 Task: Open Card Card0000000225 in Board Board0000000057 in Workspace WS0000000019 in Trello. Add Member Ayush98111@gmail.com to Card Card0000000225 in Board Board0000000057 in Workspace WS0000000019 in Trello. Add Purple Label titled Label0000000225 to Card Card0000000225 in Board Board0000000057 in Workspace WS0000000019 in Trello. Add Checklist CL0000000225 to Card Card0000000225 in Board Board0000000057 in Workspace WS0000000019 in Trello. Add Dates with Start Date as Aug 01 2023 and Due Date as Aug 31 2023 to Card Card0000000225 in Board Board0000000057 in Workspace WS0000000019 in Trello
Action: Mouse moved to (462, 46)
Screenshot: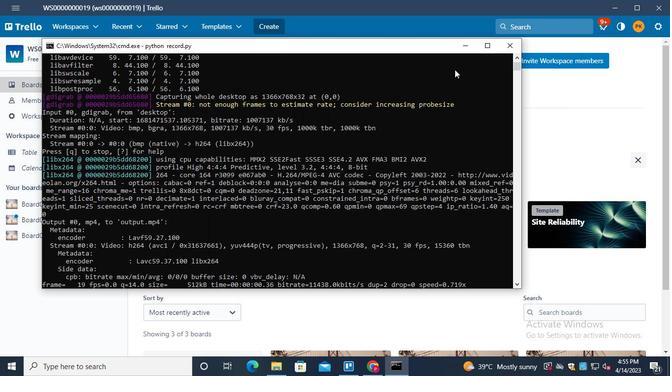
Action: Mouse pressed left at (462, 46)
Screenshot: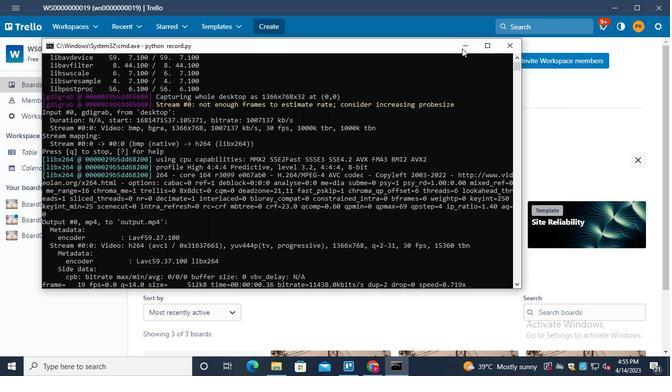
Action: Mouse moved to (58, 237)
Screenshot: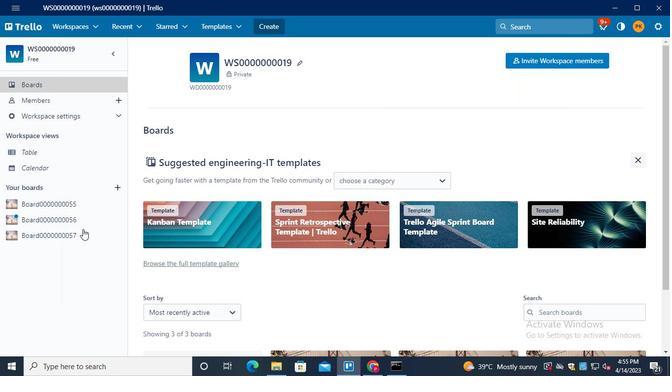 
Action: Mouse pressed left at (58, 237)
Screenshot: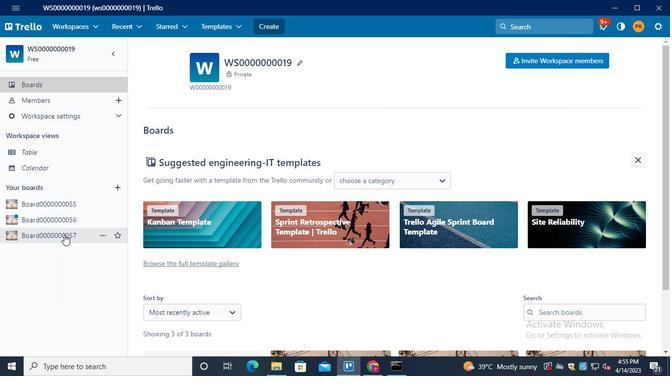 
Action: Mouse moved to (201, 115)
Screenshot: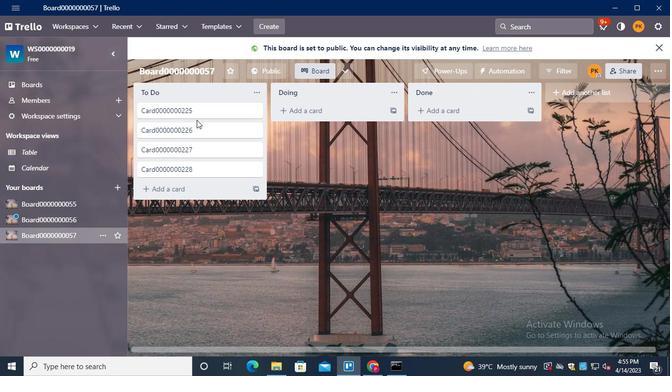 
Action: Mouse pressed left at (201, 115)
Screenshot: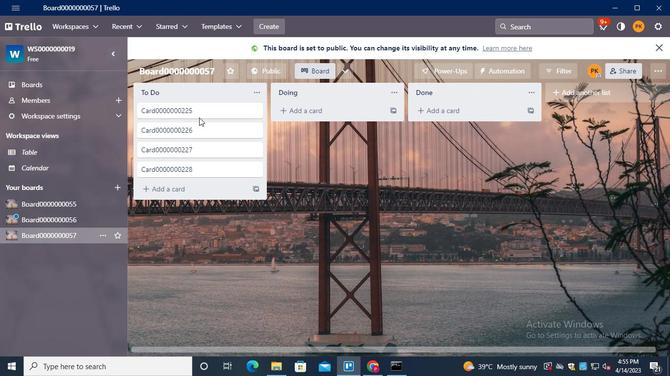 
Action: Mouse moved to (472, 91)
Screenshot: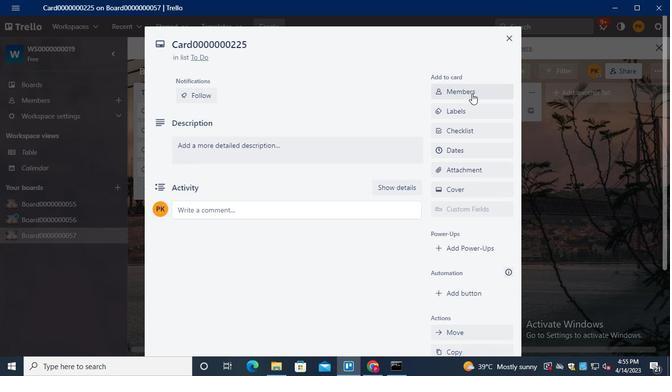 
Action: Mouse pressed left at (472, 91)
Screenshot: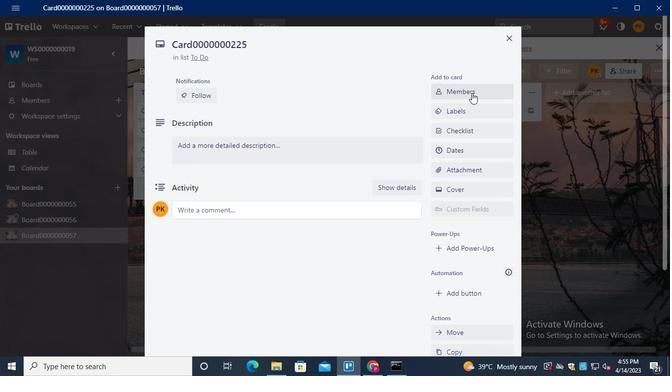 
Action: Keyboard Key.shift
Screenshot: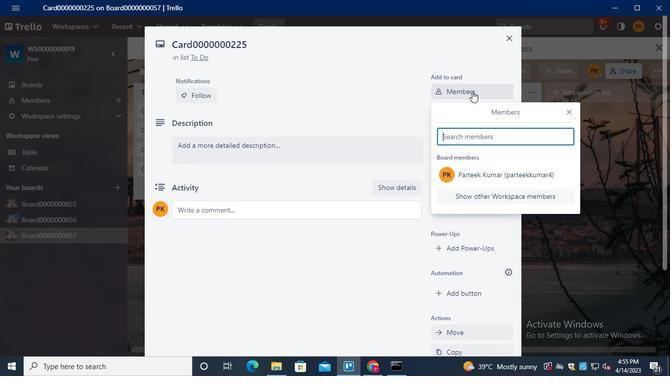 
Action: Keyboard A
Screenshot: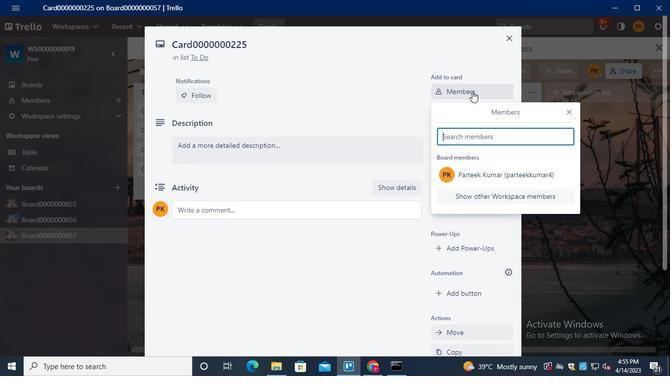 
Action: Keyboard y
Screenshot: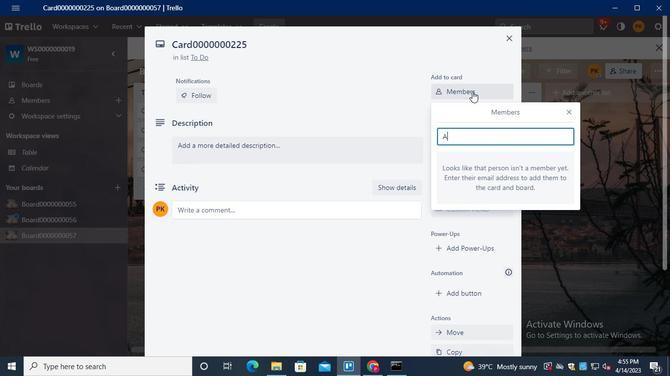 
Action: Keyboard u
Screenshot: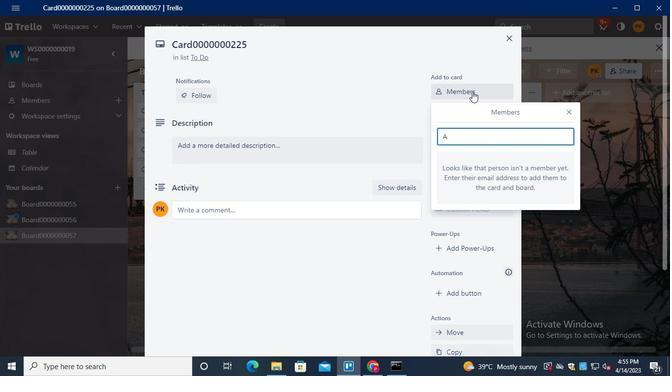 
Action: Keyboard s
Screenshot: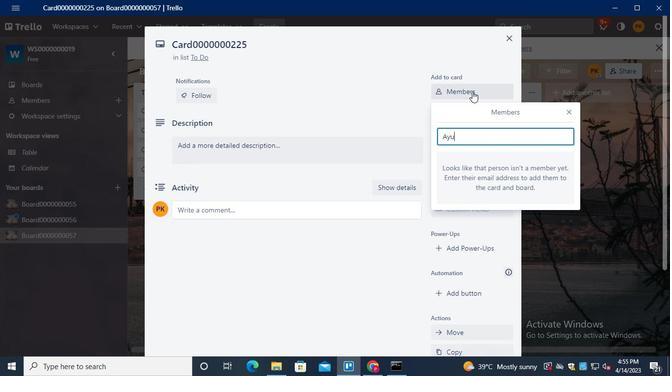 
Action: Keyboard h
Screenshot: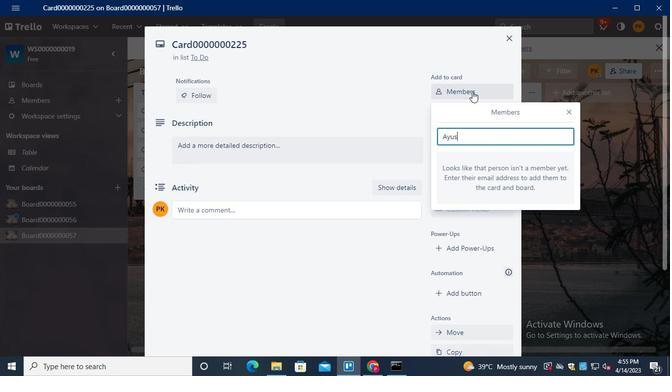 
Action: Keyboard <105>
Screenshot: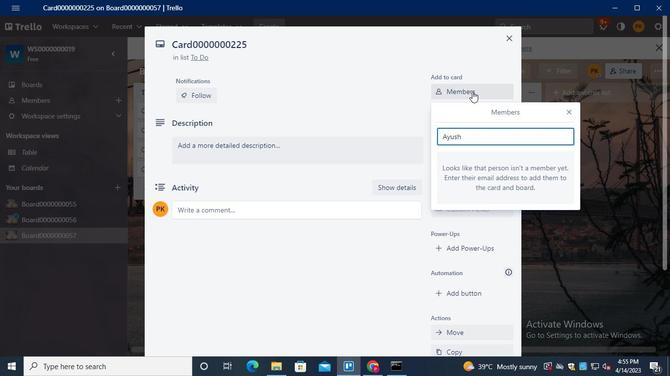
Action: Keyboard <104>
Screenshot: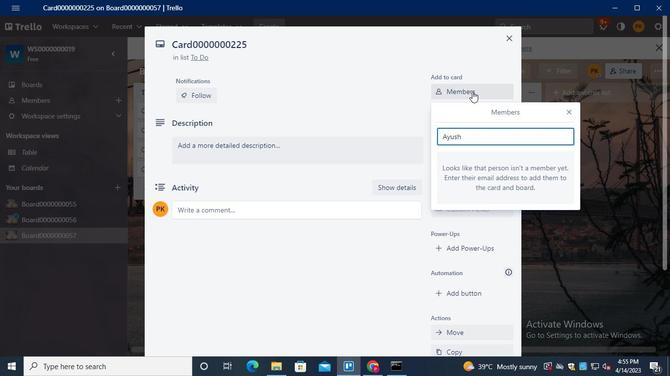 
Action: Keyboard <97>
Screenshot: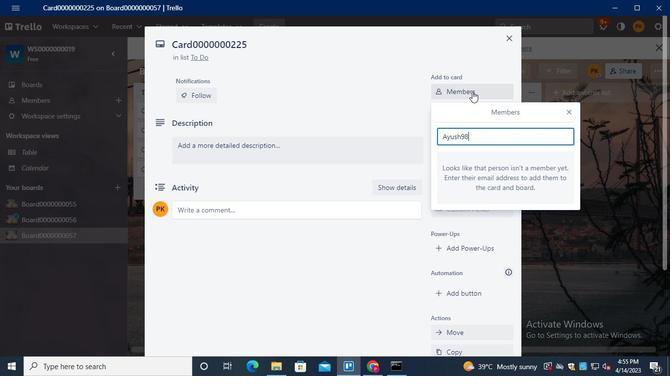 
Action: Keyboard <97>
Screenshot: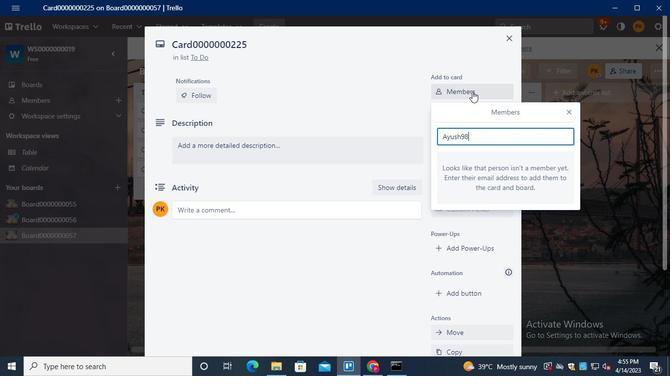 
Action: Keyboard <97>
Screenshot: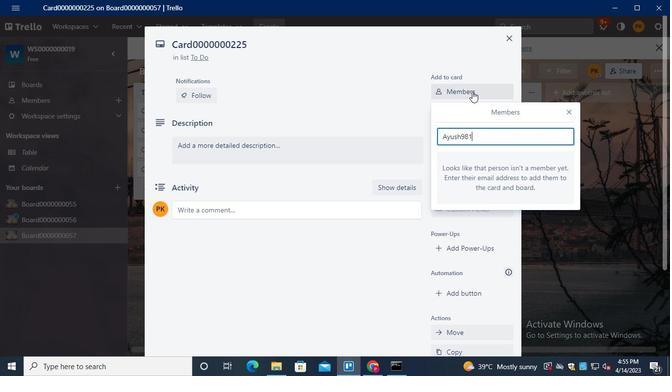 
Action: Keyboard Key.shift
Screenshot: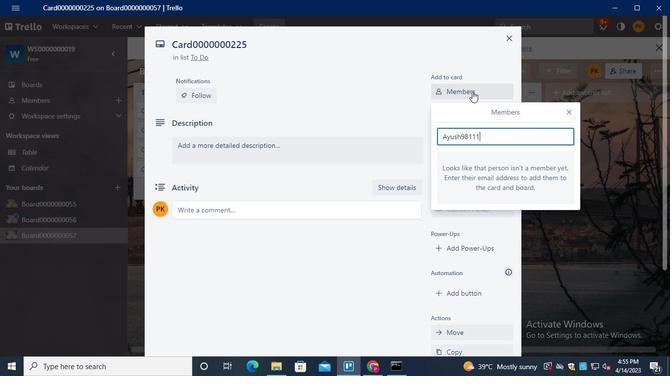 
Action: Keyboard @
Screenshot: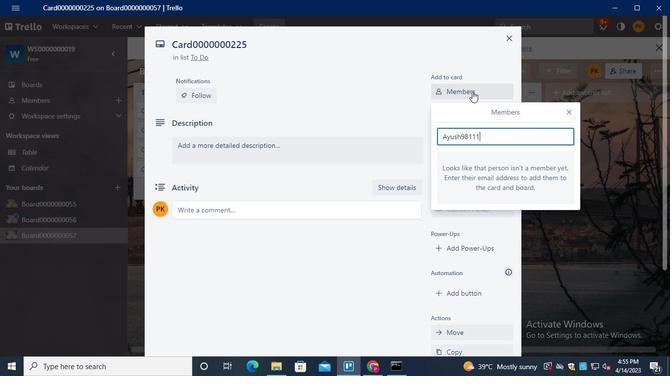 
Action: Keyboard g
Screenshot: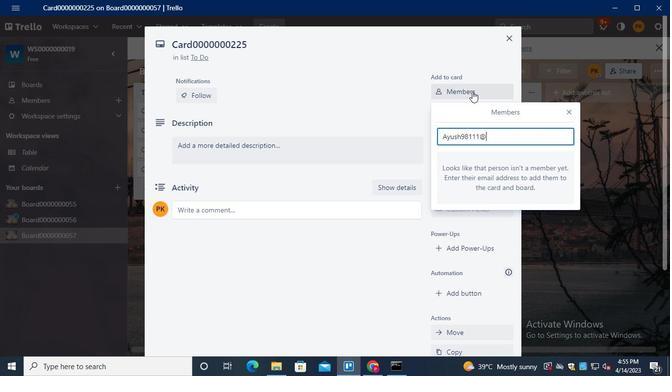 
Action: Keyboard m
Screenshot: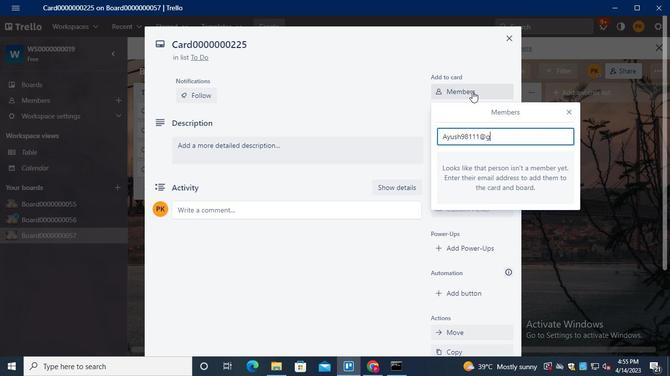 
Action: Keyboard a
Screenshot: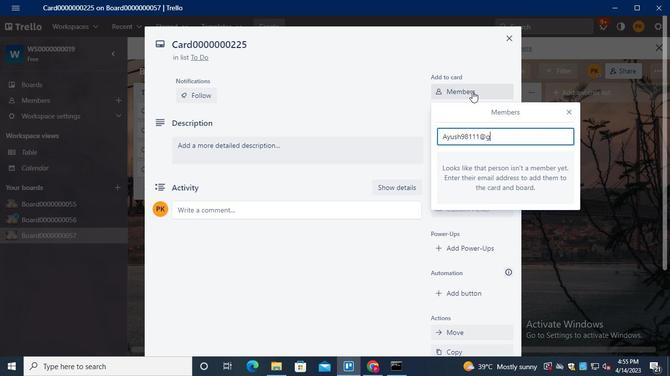 
Action: Keyboard i
Screenshot: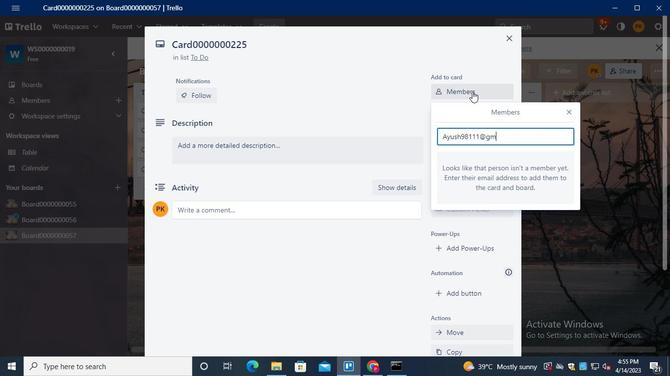 
Action: Keyboard l
Screenshot: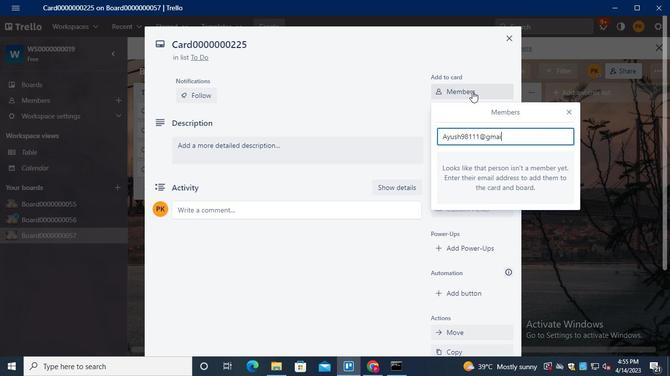 
Action: Keyboard .
Screenshot: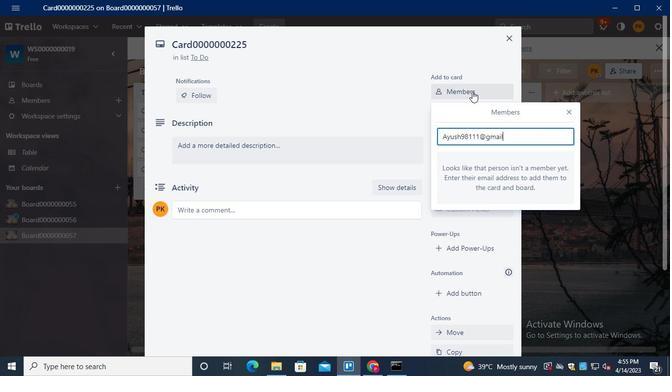 
Action: Keyboard c
Screenshot: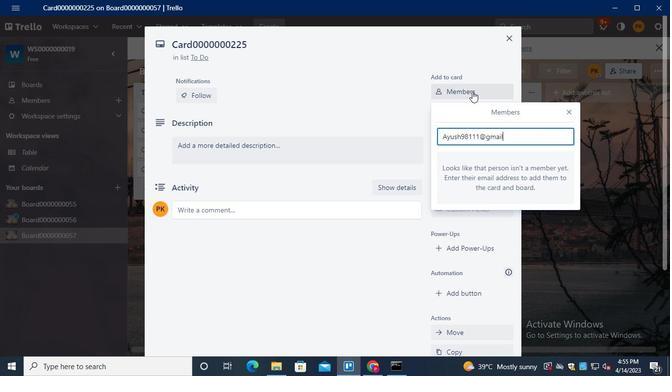 
Action: Keyboard o
Screenshot: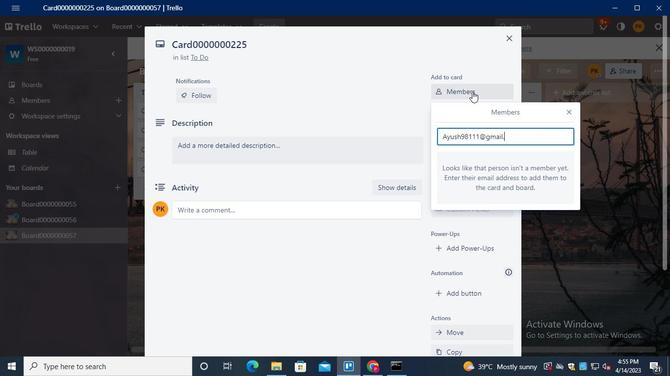 
Action: Keyboard m
Screenshot: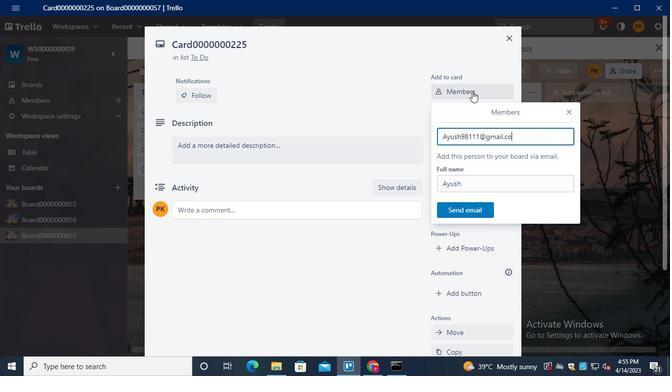 
Action: Mouse moved to (459, 210)
Screenshot: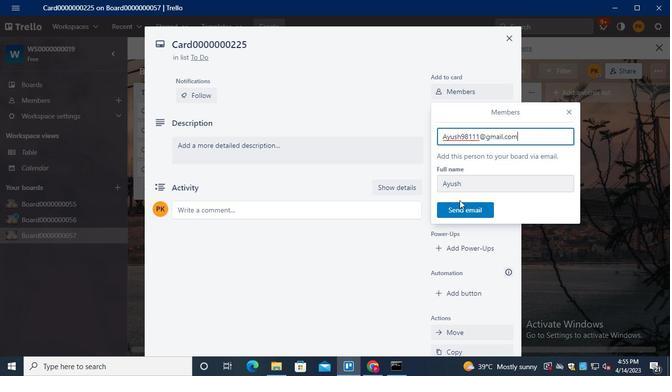 
Action: Mouse pressed left at (459, 210)
Screenshot: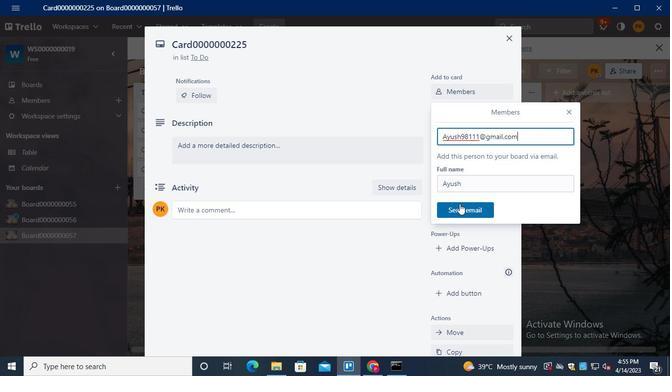 
Action: Mouse moved to (474, 114)
Screenshot: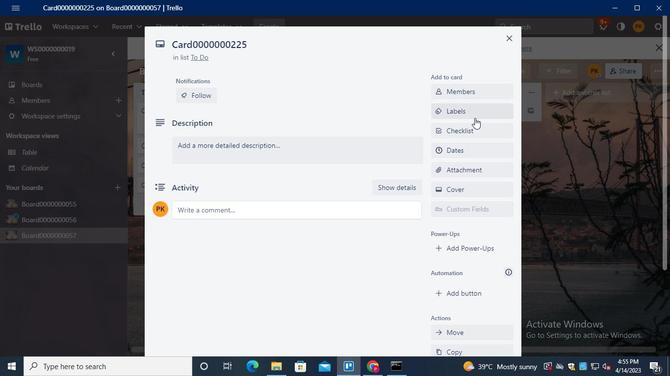 
Action: Mouse pressed left at (474, 114)
Screenshot: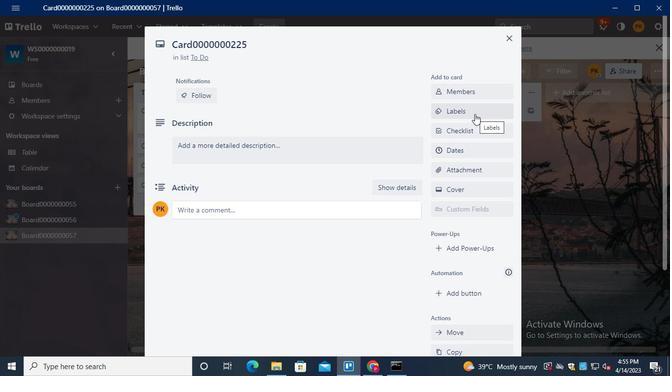 
Action: Mouse moved to (503, 216)
Screenshot: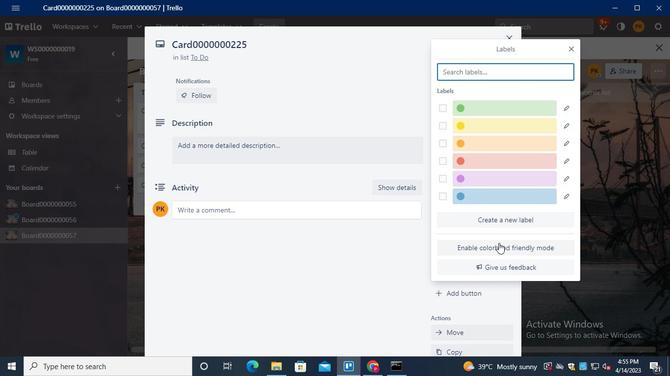 
Action: Mouse pressed left at (503, 216)
Screenshot: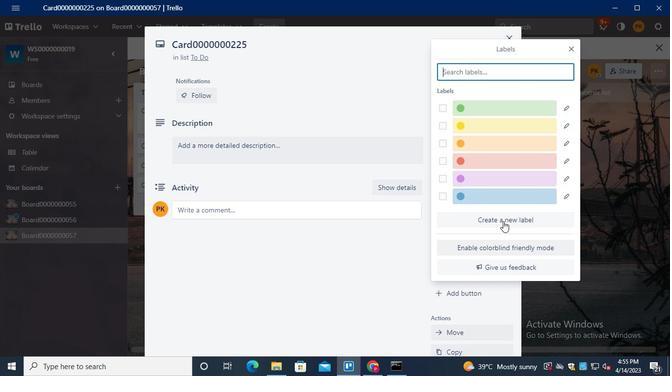 
Action: Mouse moved to (551, 188)
Screenshot: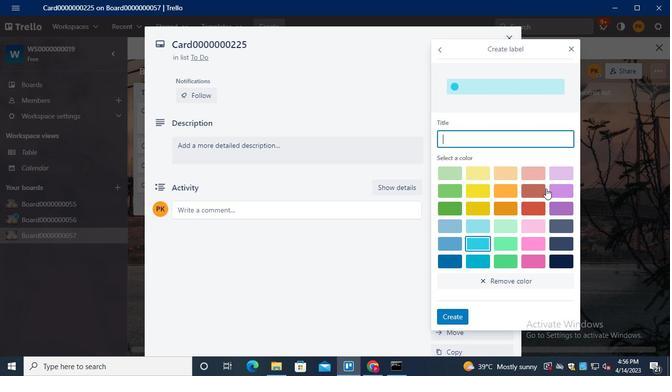 
Action: Mouse pressed left at (551, 188)
Screenshot: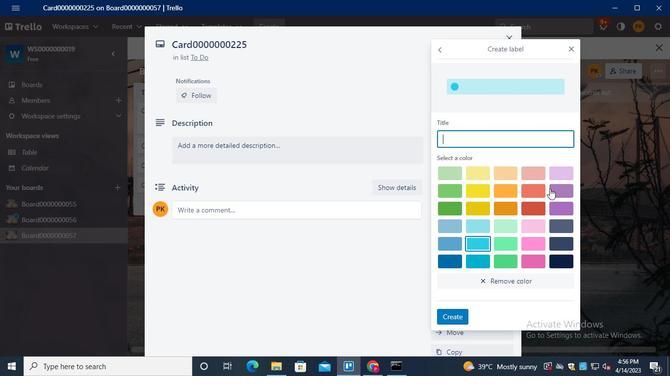 
Action: Mouse moved to (497, 139)
Screenshot: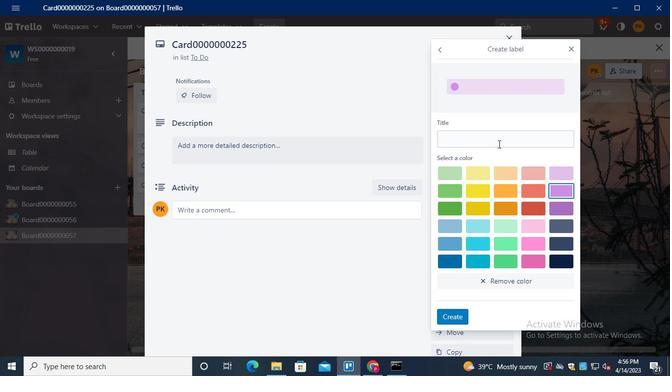 
Action: Mouse pressed left at (497, 139)
Screenshot: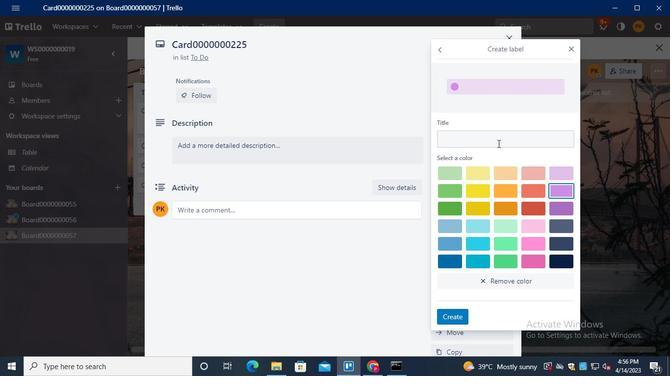 
Action: Keyboard Key.shift
Screenshot: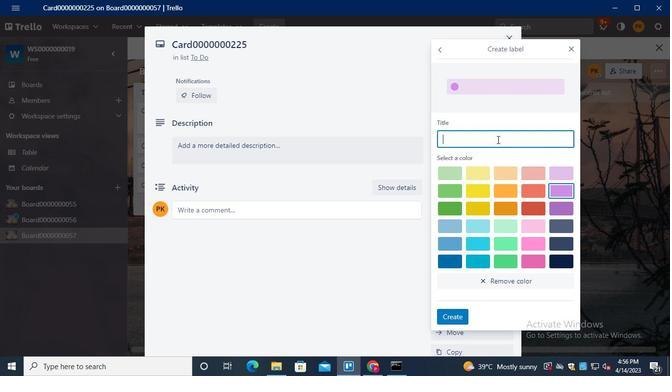 
Action: Keyboard L
Screenshot: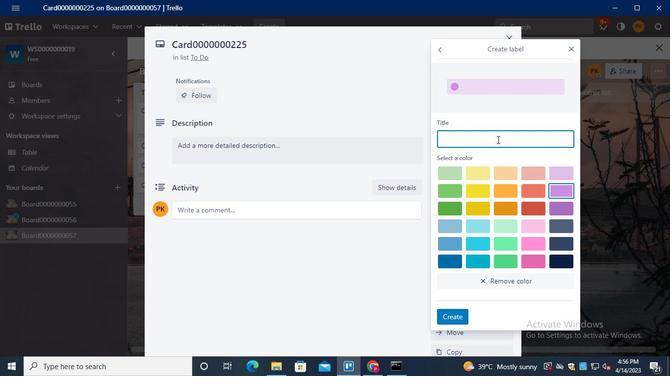 
Action: Keyboard a
Screenshot: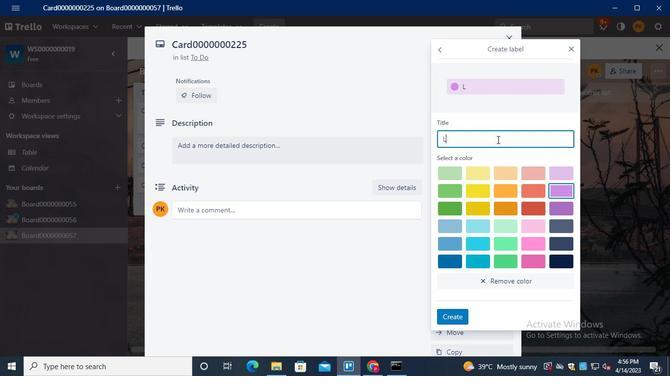 
Action: Keyboard b
Screenshot: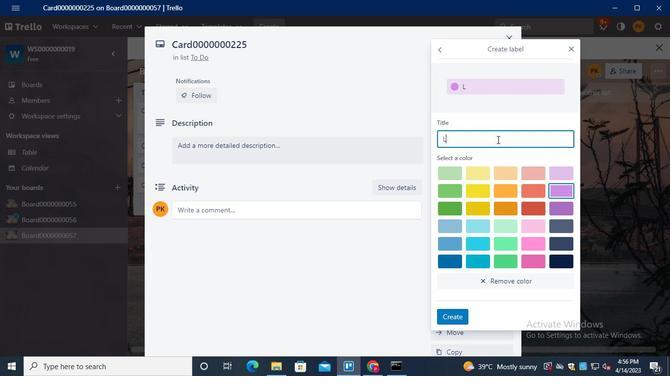 
Action: Keyboard e
Screenshot: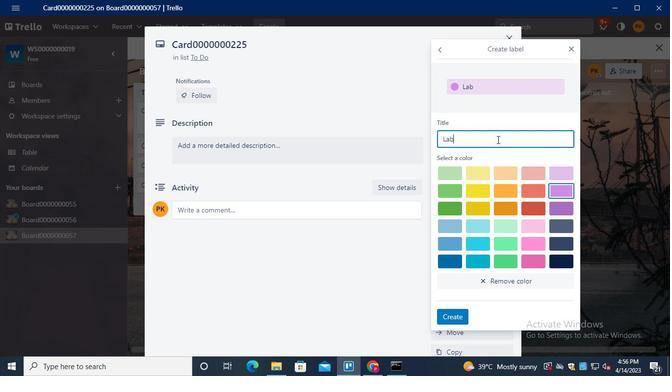 
Action: Keyboard l
Screenshot: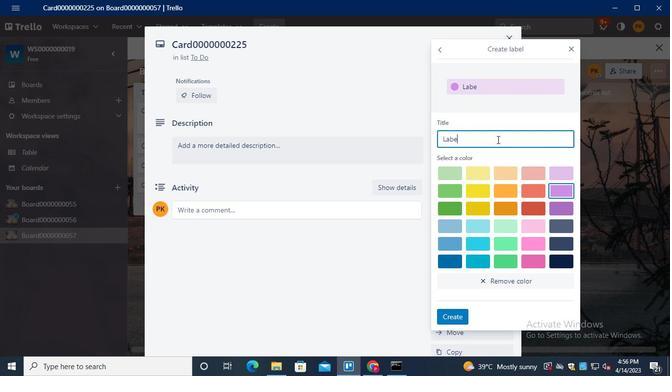 
Action: Keyboard <96>
Screenshot: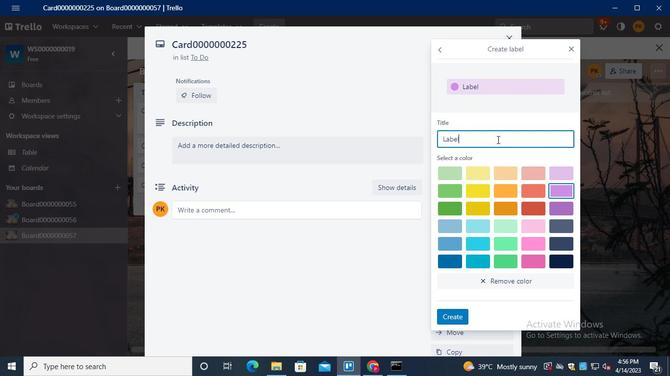
Action: Keyboard <96>
Screenshot: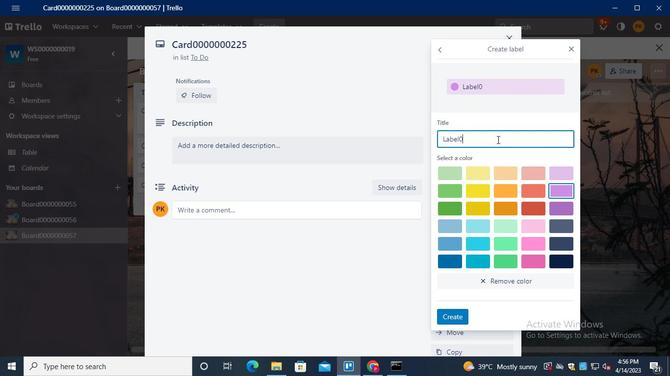 
Action: Keyboard <96>
Screenshot: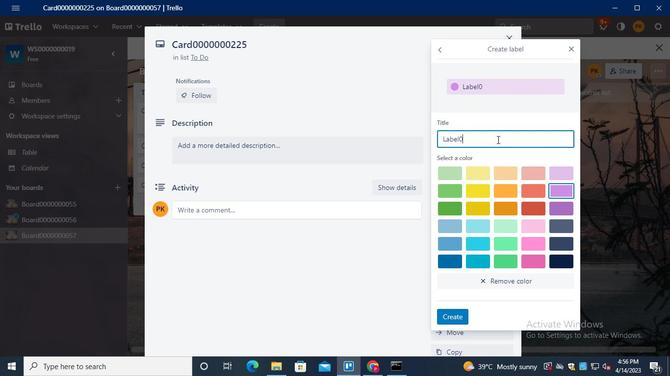 
Action: Keyboard <96>
Screenshot: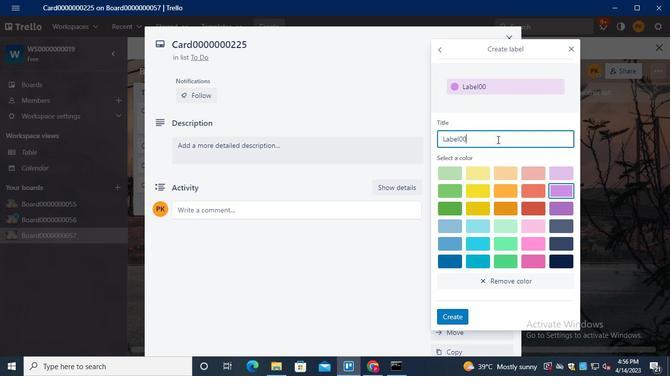
Action: Keyboard <96>
Screenshot: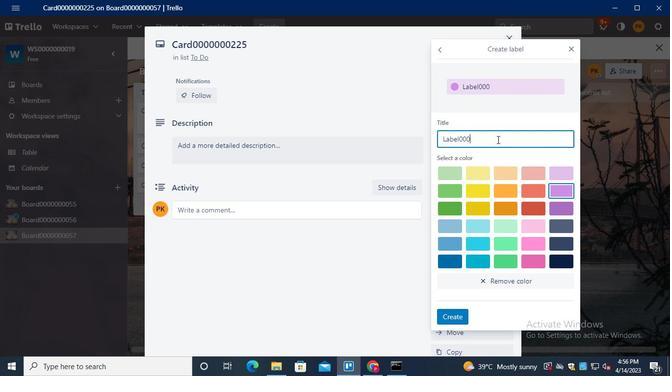 
Action: Keyboard <96>
Screenshot: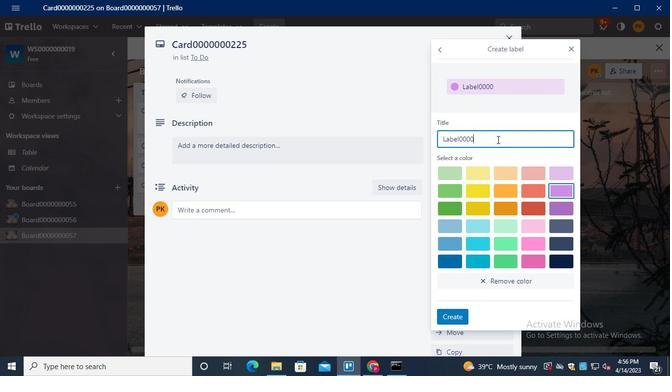 
Action: Keyboard <96>
Screenshot: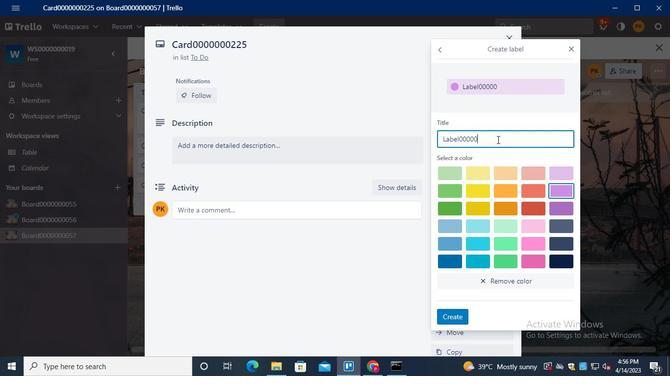 
Action: Keyboard <98>
Screenshot: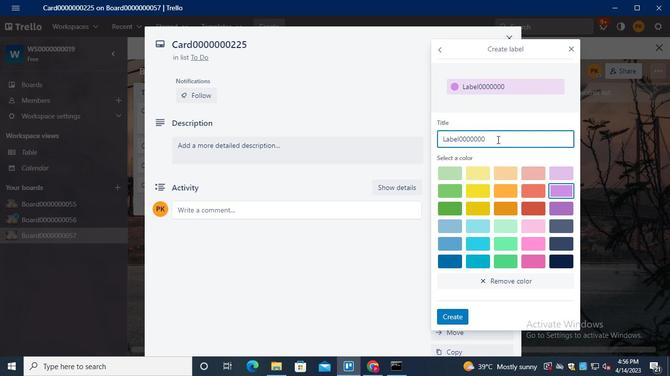 
Action: Keyboard <98>
Screenshot: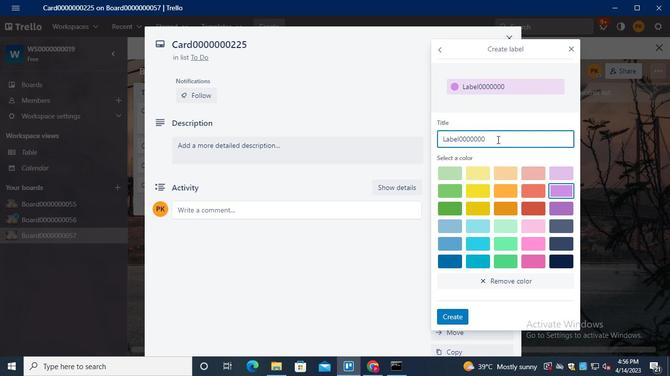 
Action: Keyboard <101>
Screenshot: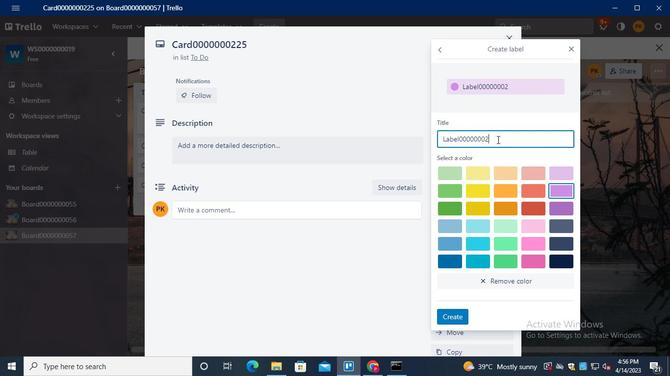 
Action: Mouse moved to (462, 317)
Screenshot: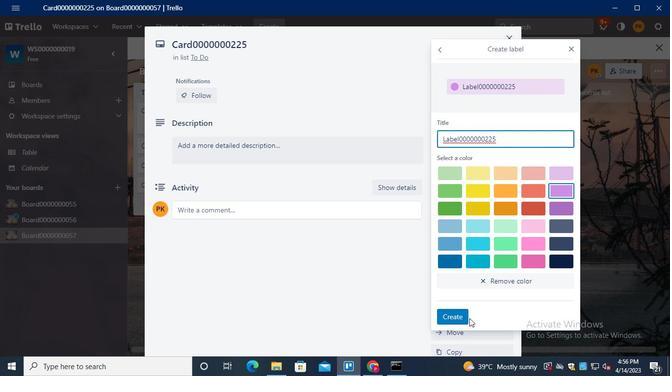 
Action: Mouse pressed left at (462, 317)
Screenshot: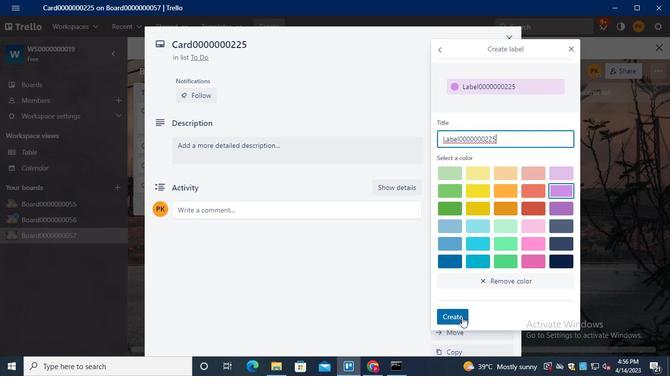 
Action: Mouse moved to (573, 50)
Screenshot: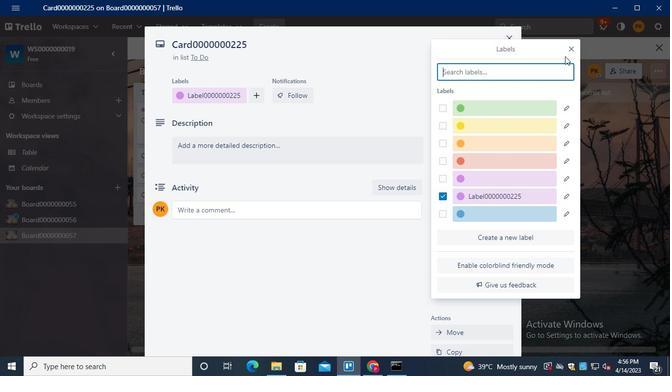 
Action: Mouse pressed left at (573, 50)
Screenshot: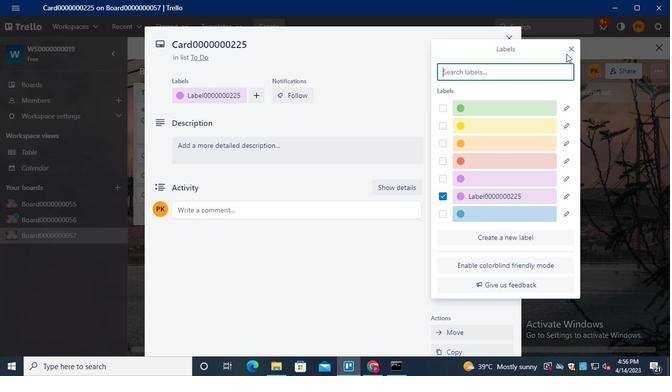 
Action: Mouse moved to (470, 130)
Screenshot: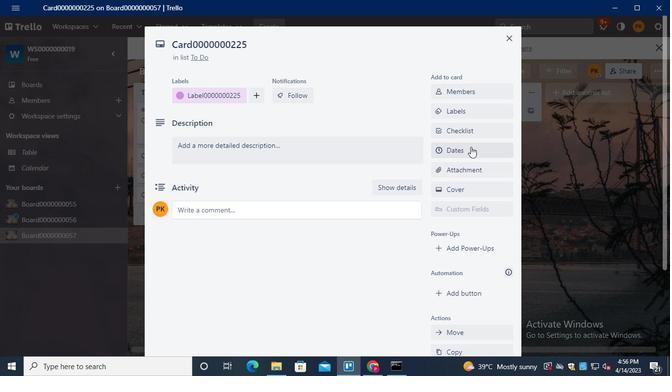 
Action: Mouse pressed left at (470, 130)
Screenshot: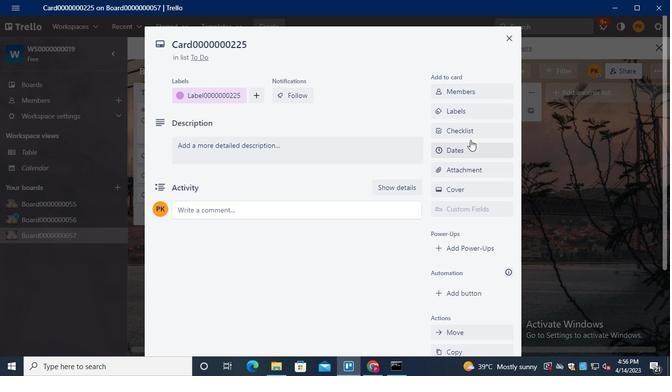 
Action: Keyboard Key.shift
Screenshot: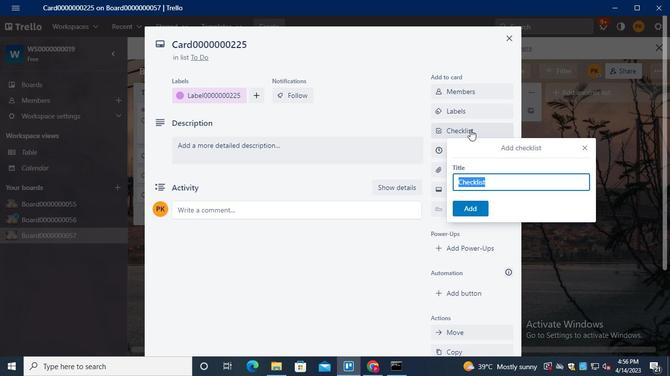 
Action: Keyboard Key.shift
Screenshot: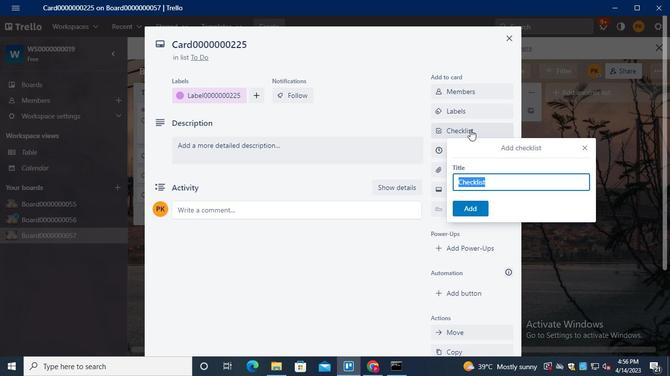 
Action: Keyboard Key.shift
Screenshot: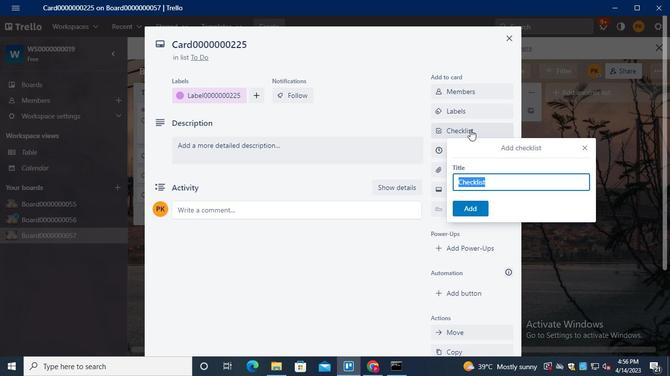 
Action: Keyboard C
Screenshot: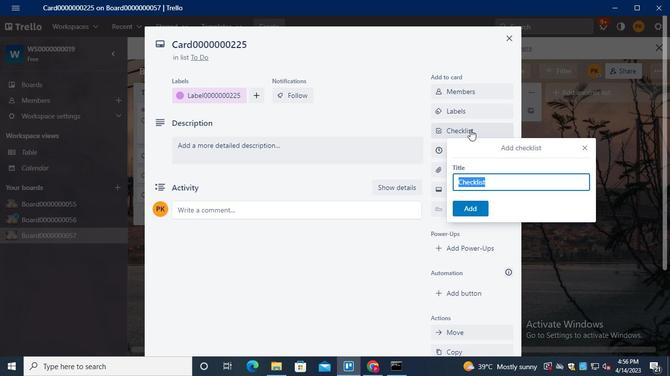 
Action: Keyboard L
Screenshot: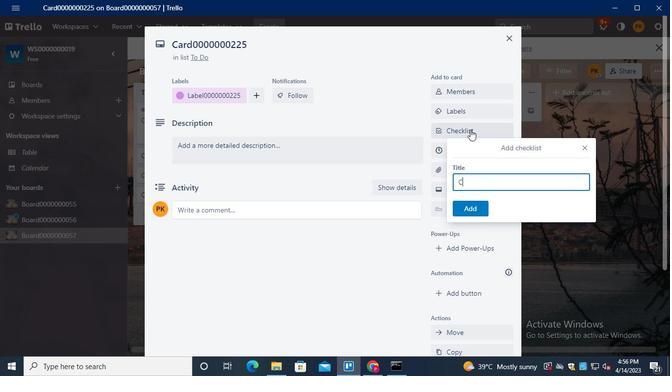 
Action: Keyboard <96>
Screenshot: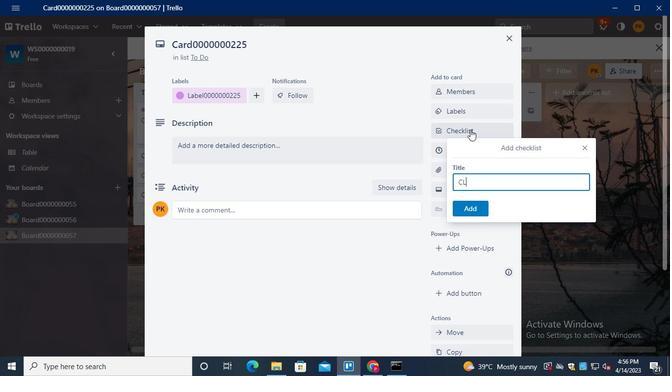
Action: Keyboard <96>
Screenshot: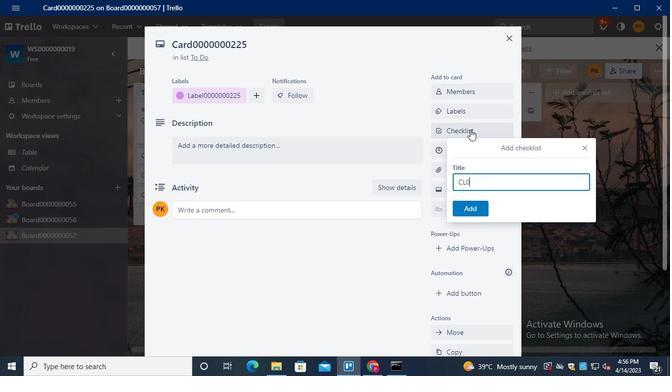 
Action: Keyboard <96>
Screenshot: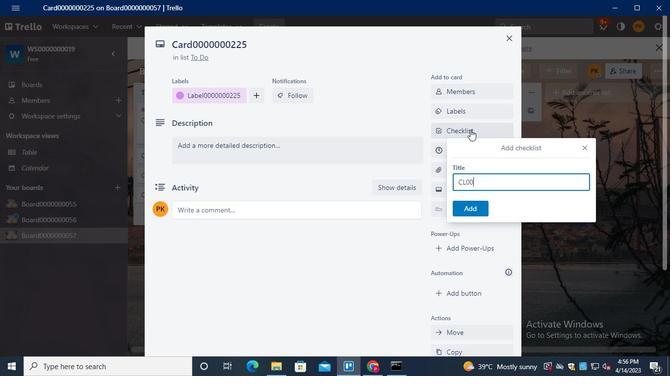 
Action: Keyboard <96>
Screenshot: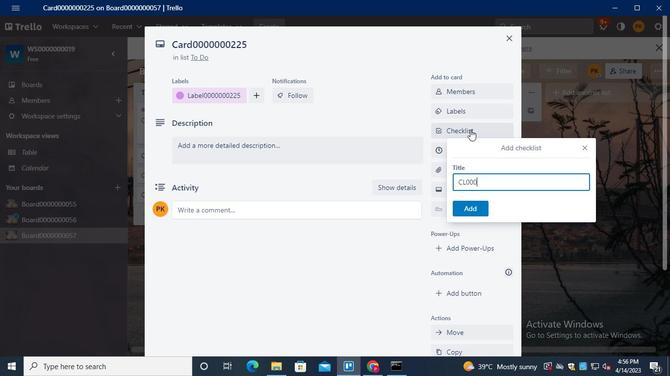 
Action: Keyboard <96>
Screenshot: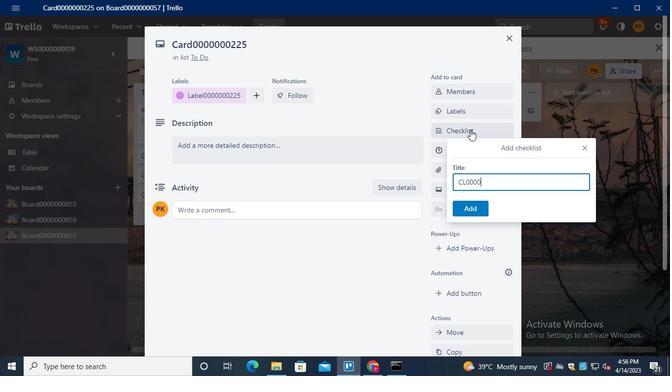 
Action: Keyboard <96>
Screenshot: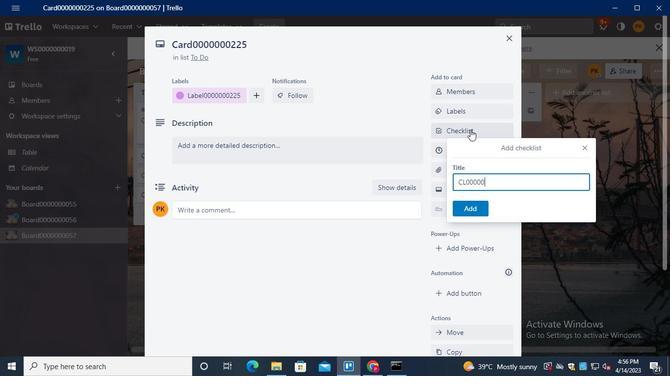
Action: Keyboard <96>
Screenshot: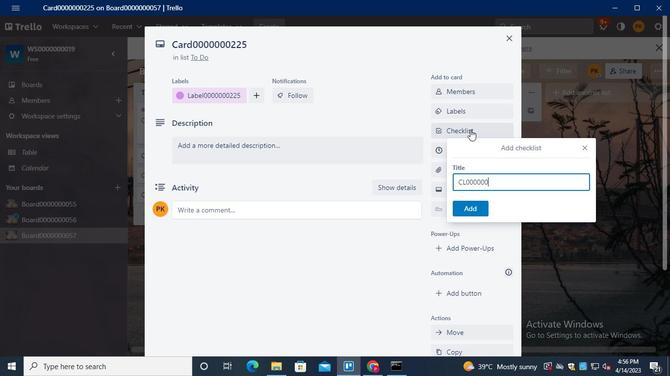 
Action: Keyboard <98>
Screenshot: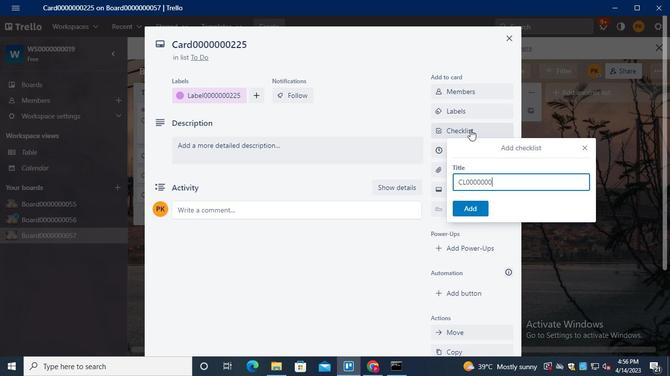 
Action: Keyboard <98>
Screenshot: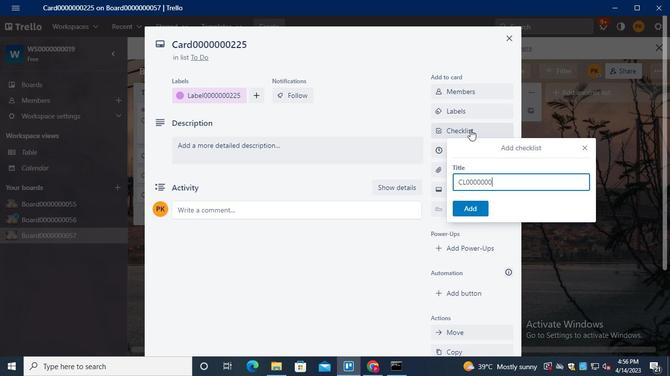 
Action: Keyboard <101>
Screenshot: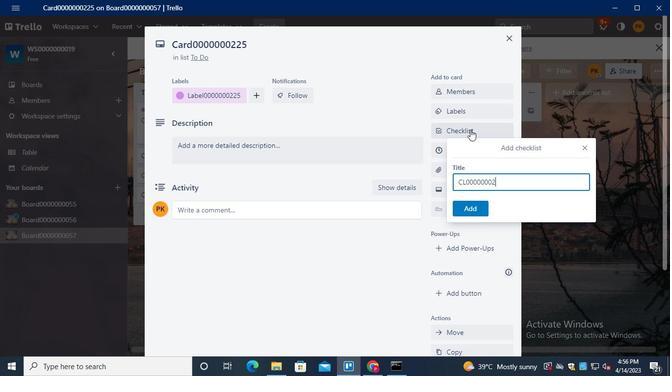 
Action: Mouse moved to (465, 210)
Screenshot: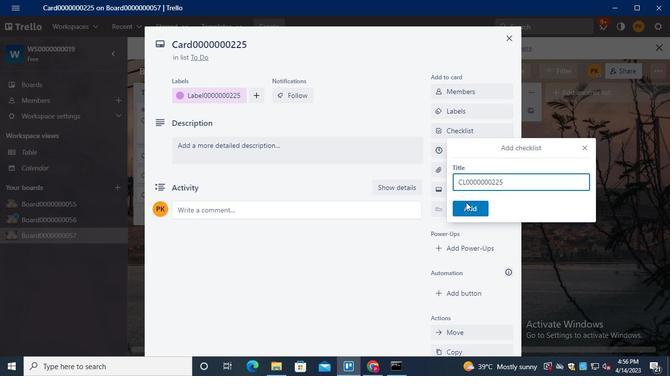 
Action: Mouse pressed left at (465, 210)
Screenshot: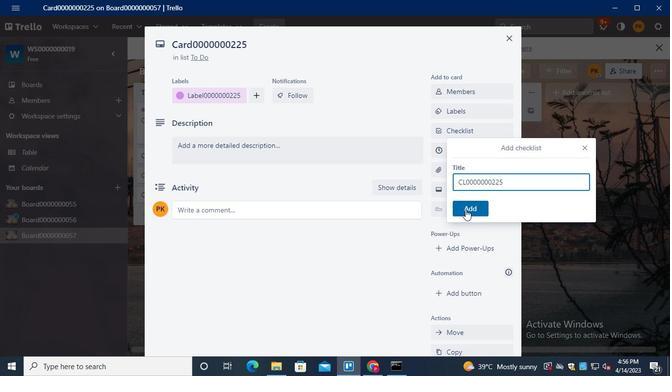 
Action: Mouse moved to (474, 146)
Screenshot: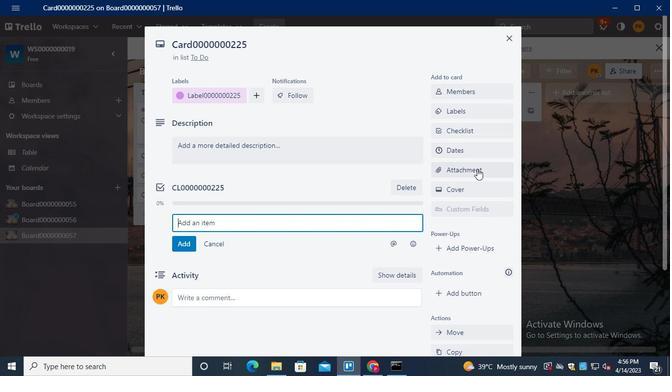 
Action: Mouse pressed left at (474, 146)
Screenshot: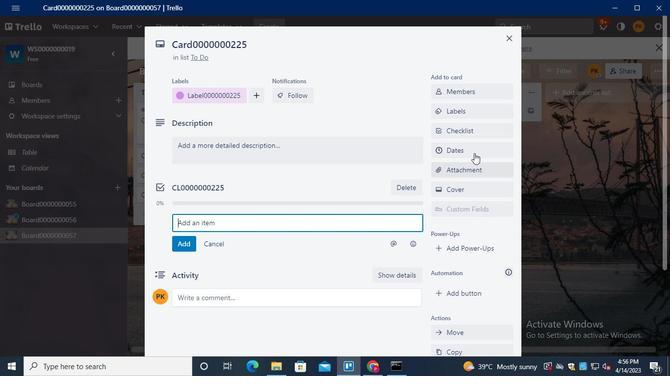 
Action: Mouse moved to (439, 223)
Screenshot: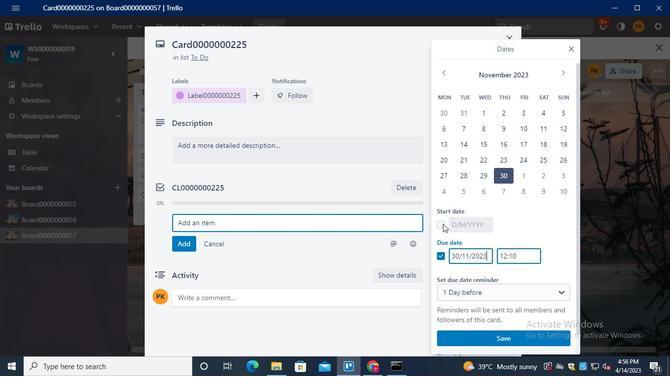 
Action: Mouse pressed left at (439, 223)
Screenshot: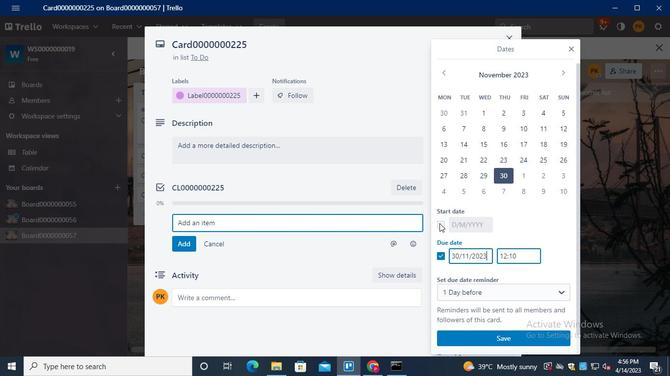 
Action: Mouse moved to (439, 72)
Screenshot: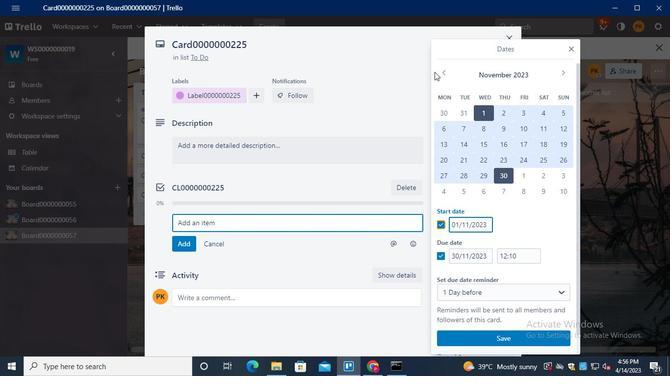 
Action: Mouse pressed left at (439, 72)
Screenshot: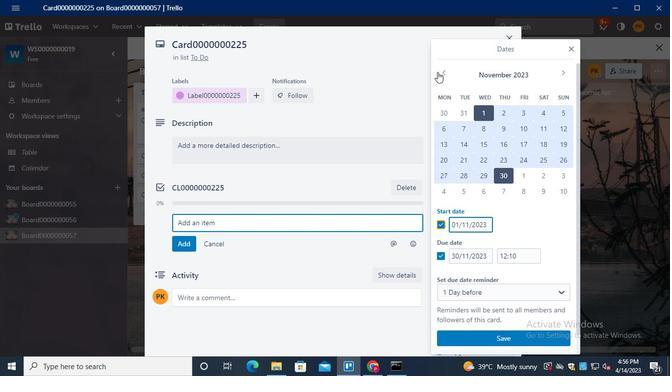 
Action: Mouse moved to (439, 72)
Screenshot: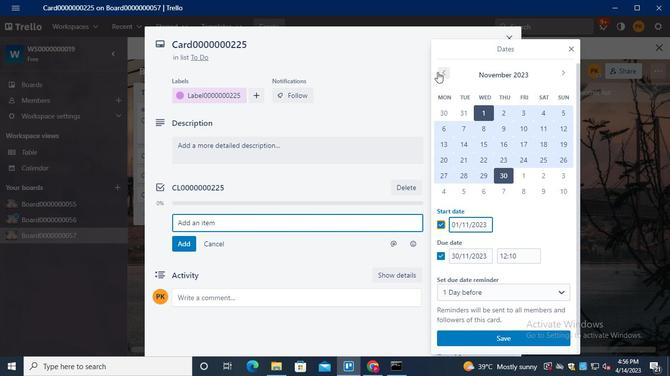 
Action: Mouse pressed left at (439, 72)
Screenshot: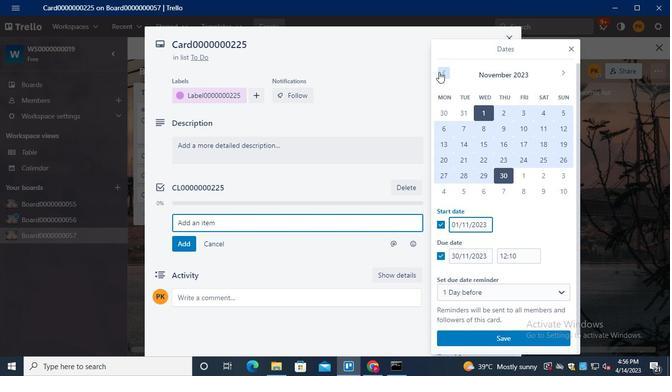 
Action: Mouse pressed left at (439, 72)
Screenshot: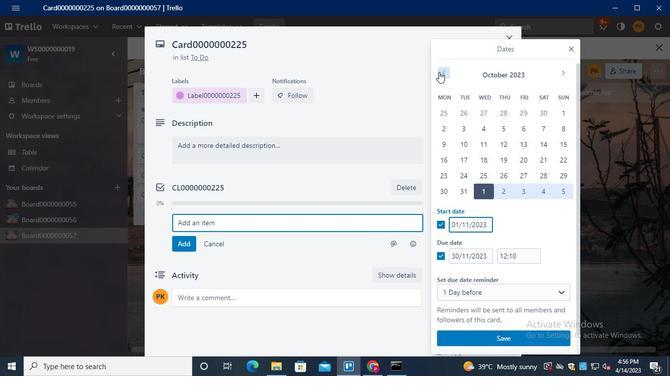 
Action: Mouse pressed left at (439, 72)
Screenshot: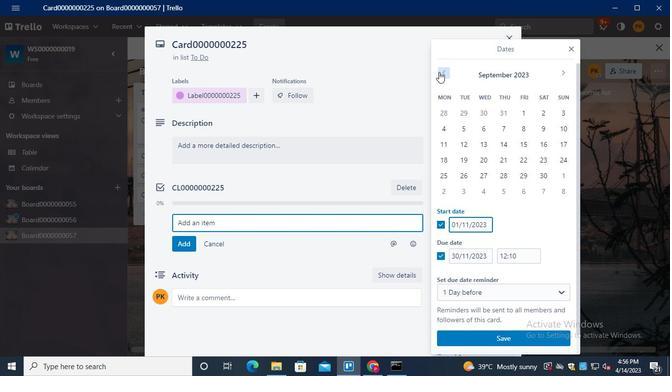 
Action: Mouse moved to (560, 72)
Screenshot: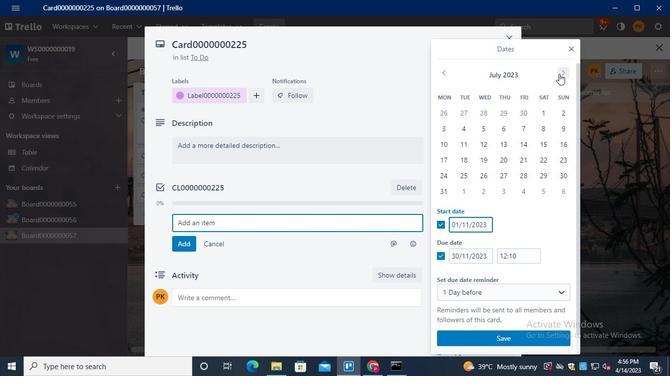 
Action: Mouse pressed left at (560, 72)
Screenshot: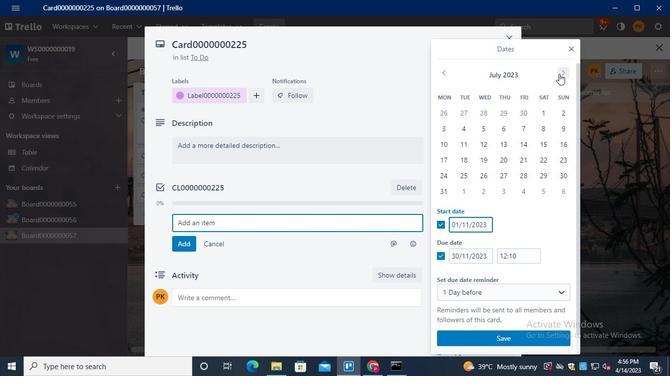 
Action: Mouse moved to (461, 112)
Screenshot: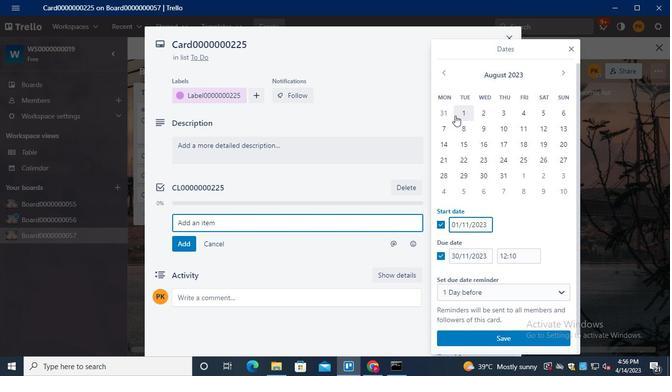 
Action: Mouse pressed left at (461, 112)
Screenshot: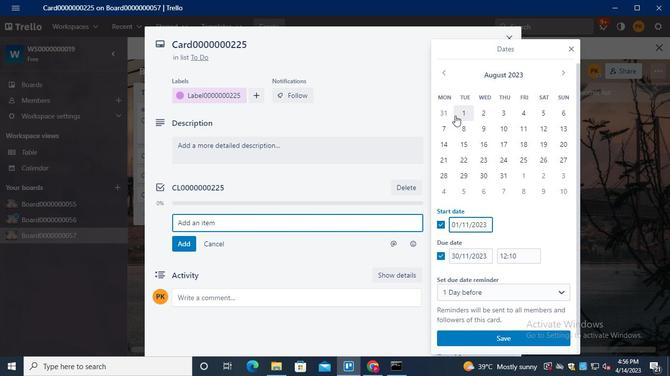
Action: Mouse moved to (504, 172)
Screenshot: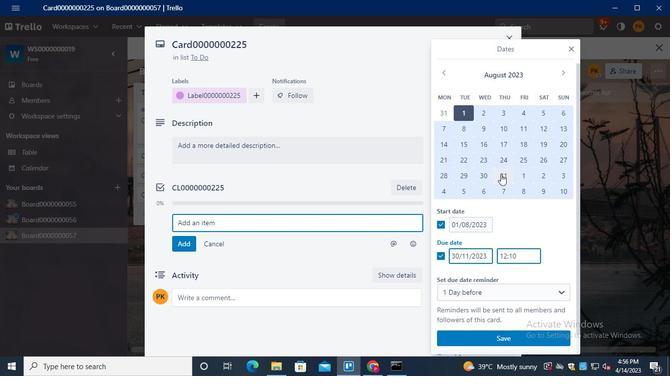 
Action: Mouse pressed left at (504, 172)
Screenshot: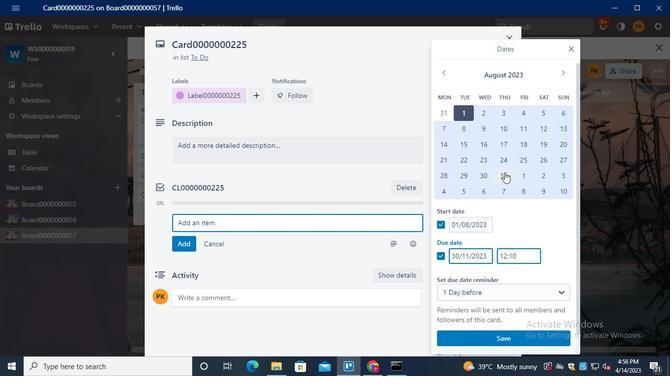 
Action: Mouse moved to (498, 332)
Screenshot: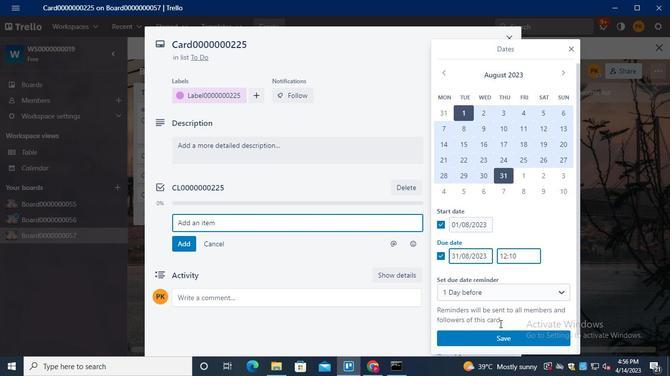 
Action: Mouse pressed left at (498, 332)
Screenshot: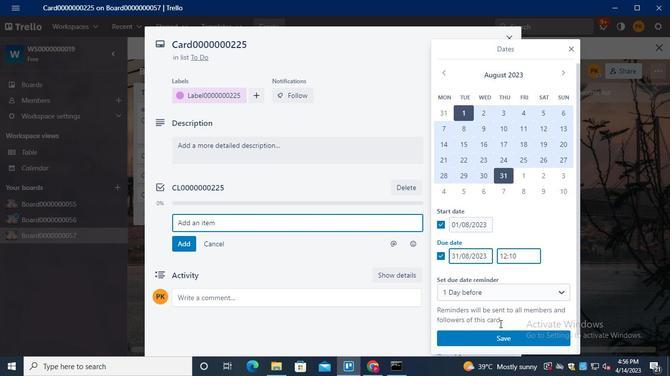 
Action: Mouse moved to (319, 224)
Screenshot: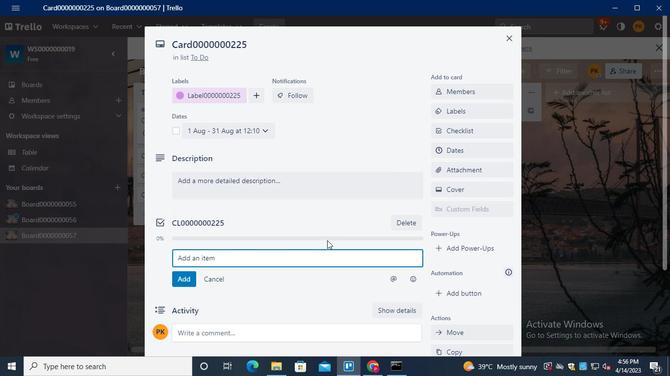 
Action: Keyboard Key.alt_l
Screenshot: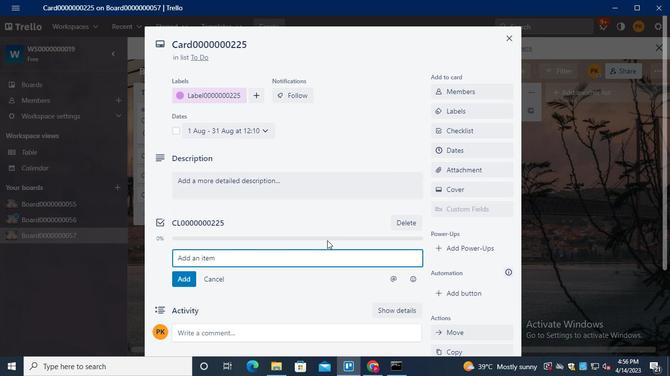 
Action: Keyboard Key.tab
Screenshot: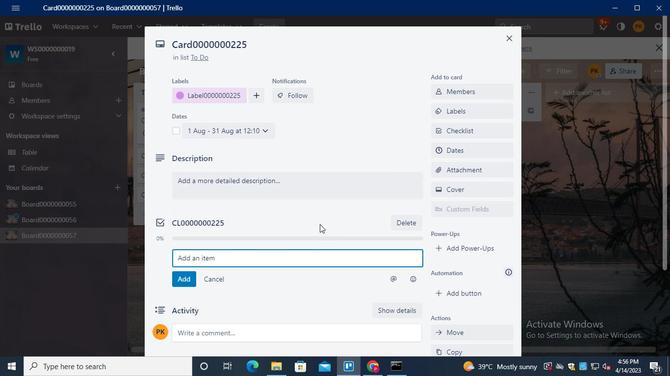 
Action: Mouse moved to (510, 49)
Screenshot: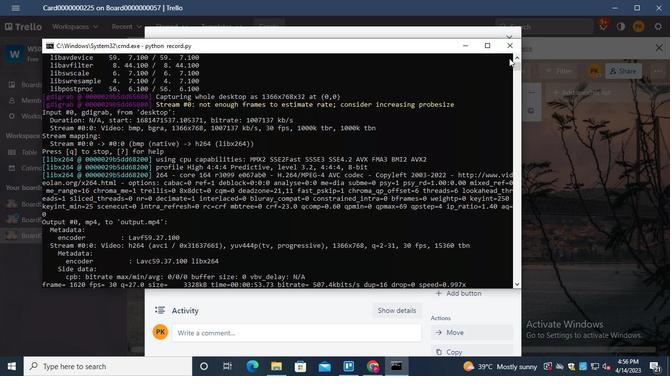 
Action: Mouse pressed left at (510, 49)
Screenshot: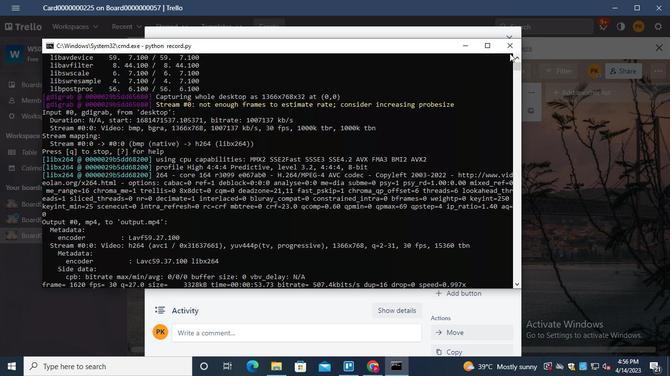 
